 Task: Select the option "Any workspace member" in the board creation restrictions.
Action: Mouse moved to (396, 278)
Screenshot: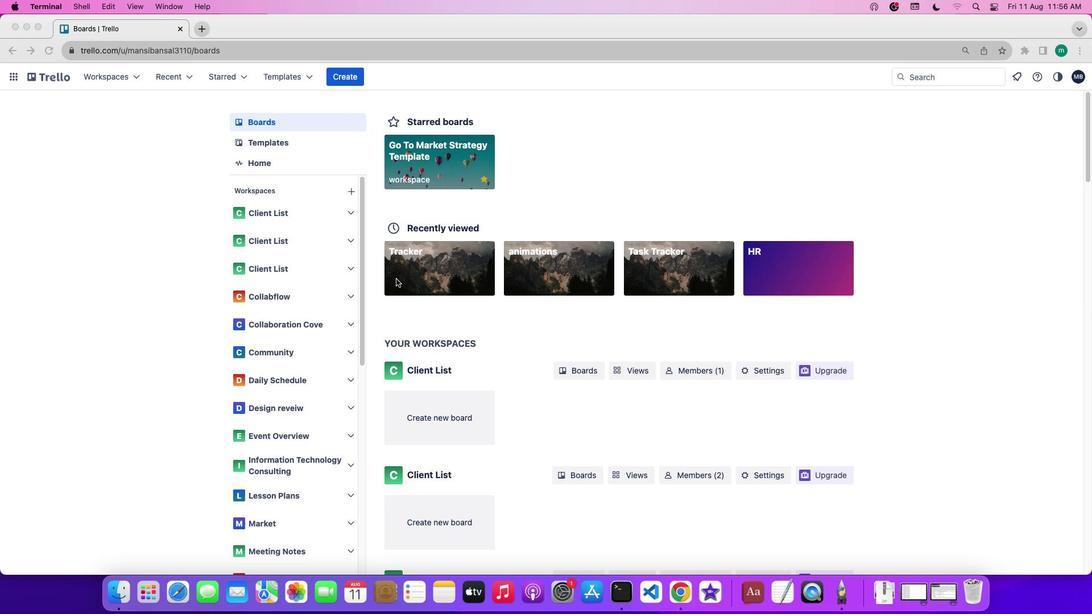 
Action: Mouse pressed left at (396, 278)
Screenshot: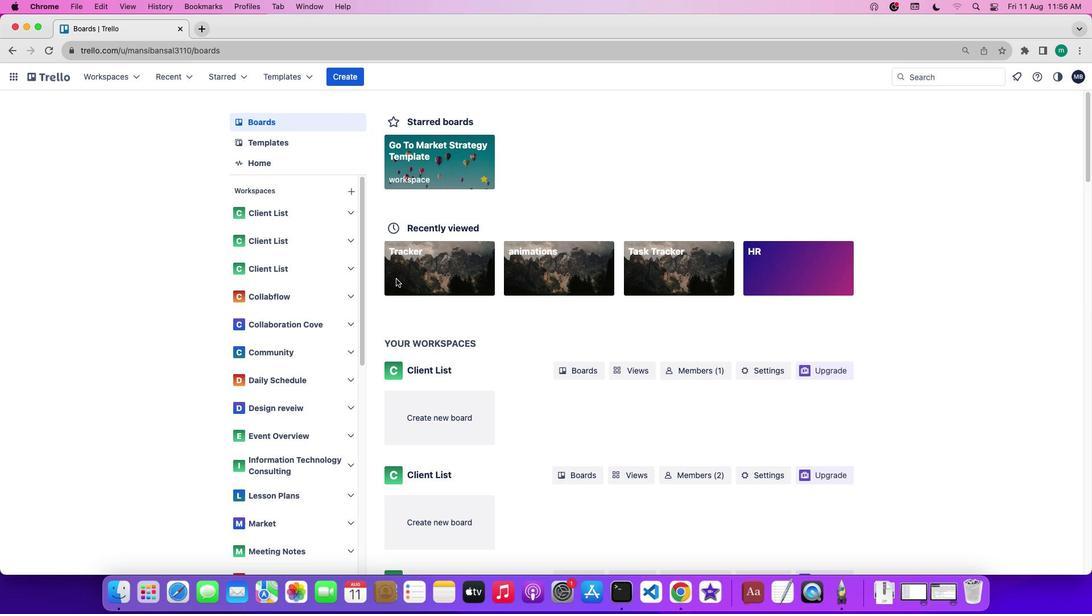 
Action: Mouse pressed left at (396, 278)
Screenshot: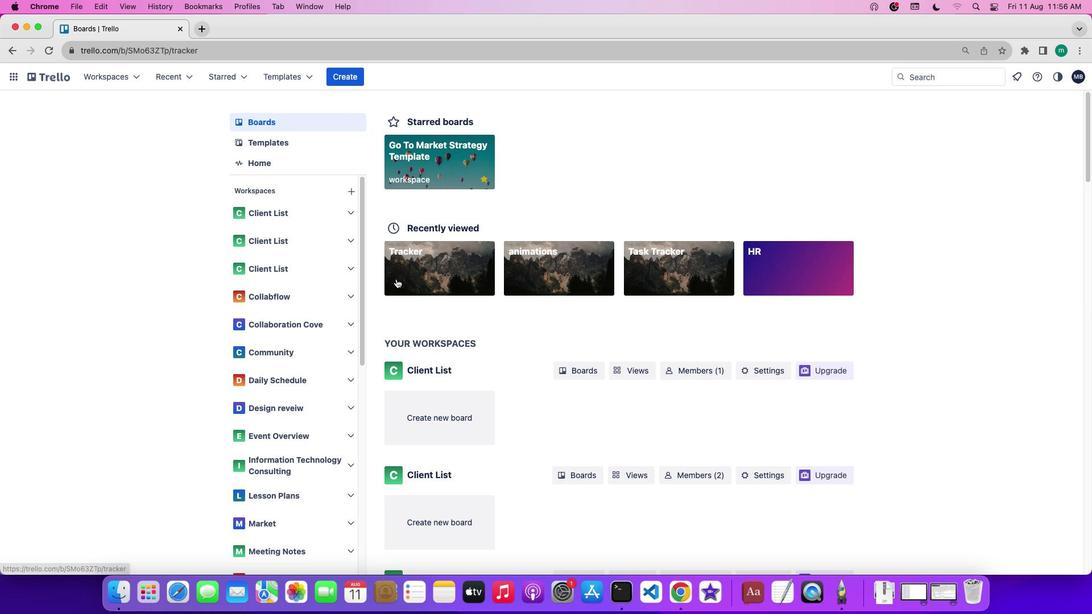 
Action: Mouse moved to (67, 178)
Screenshot: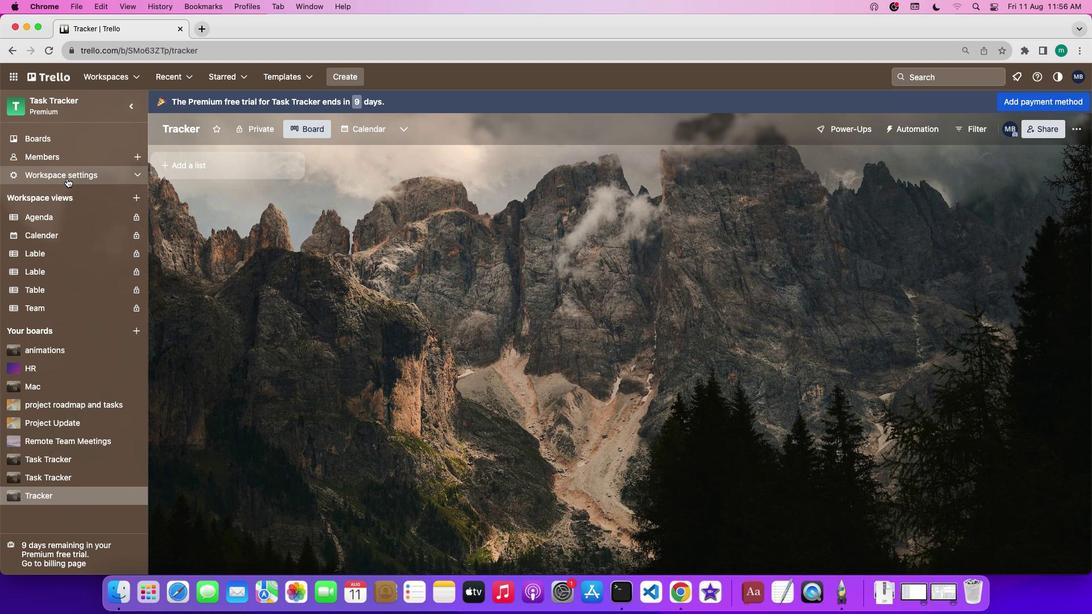 
Action: Mouse pressed left at (67, 178)
Screenshot: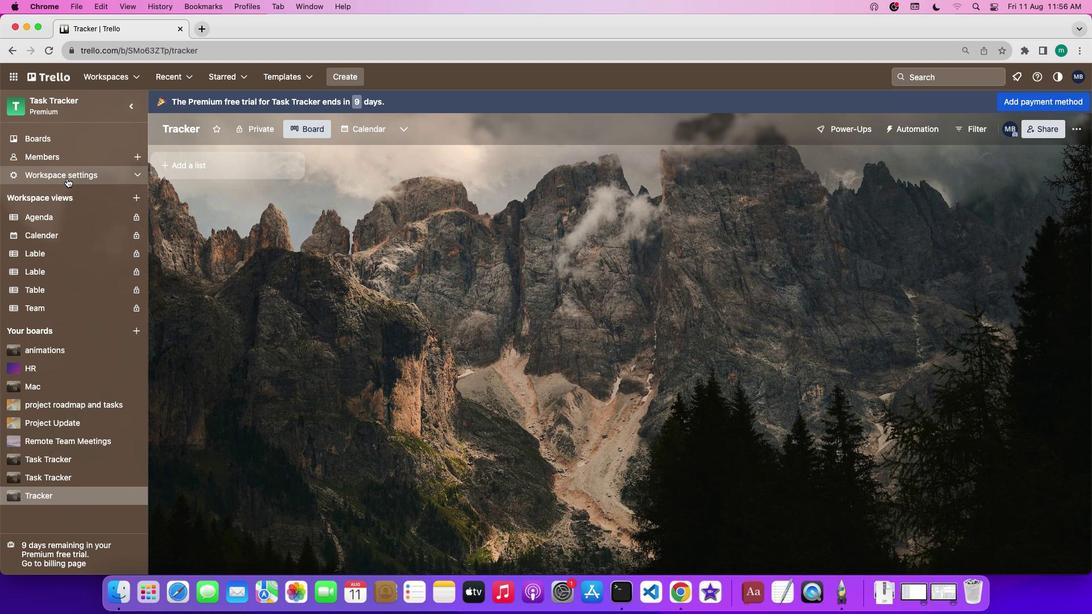 
Action: Mouse moved to (186, 199)
Screenshot: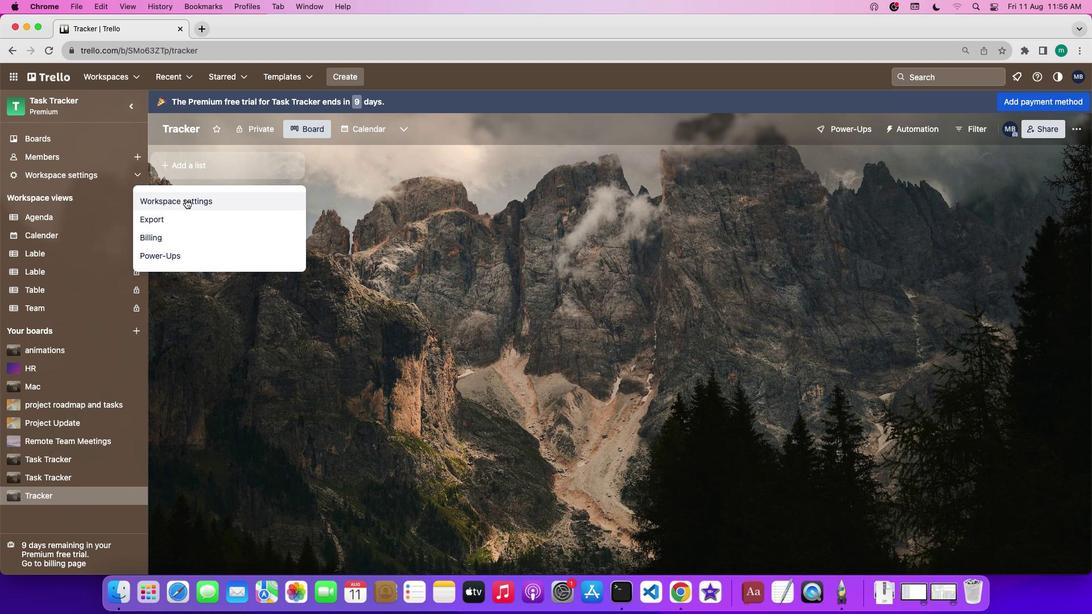 
Action: Mouse pressed left at (186, 199)
Screenshot: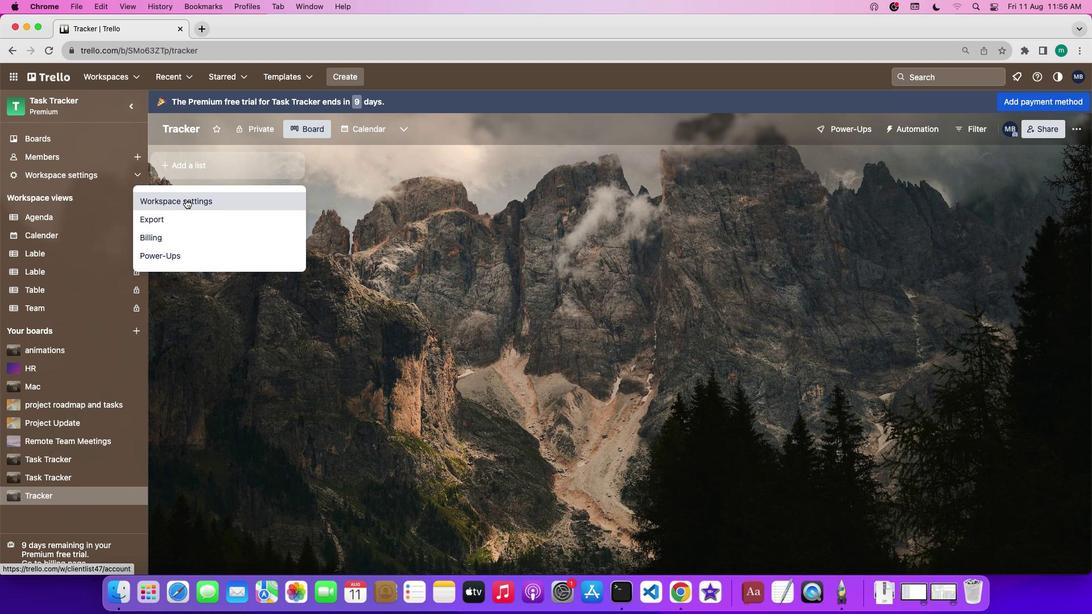 
Action: Mouse moved to (558, 332)
Screenshot: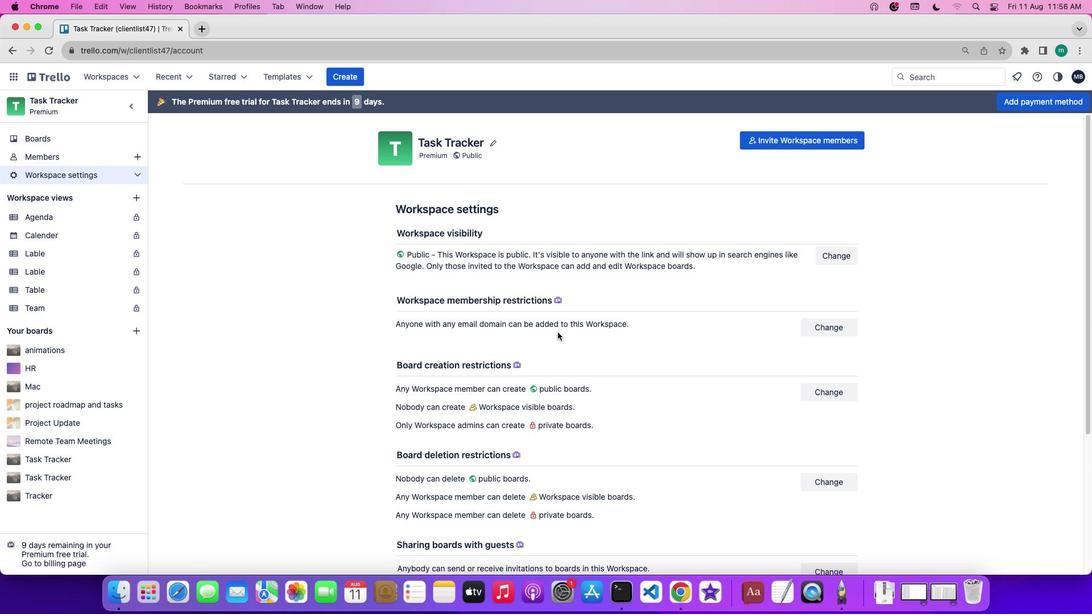 
Action: Mouse scrolled (558, 332) with delta (0, 0)
Screenshot: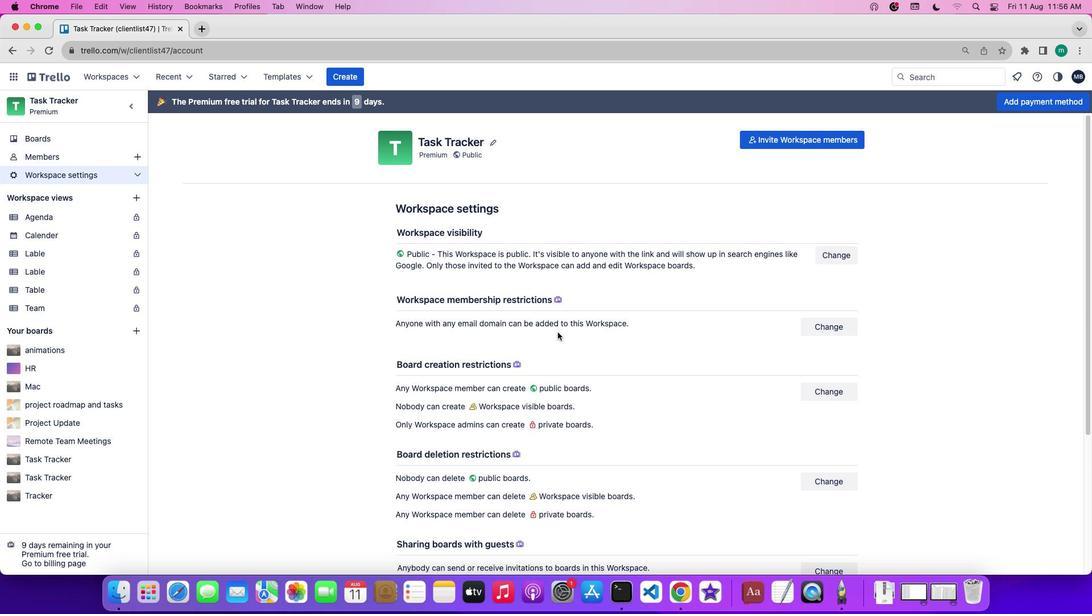 
Action: Mouse scrolled (558, 332) with delta (0, 0)
Screenshot: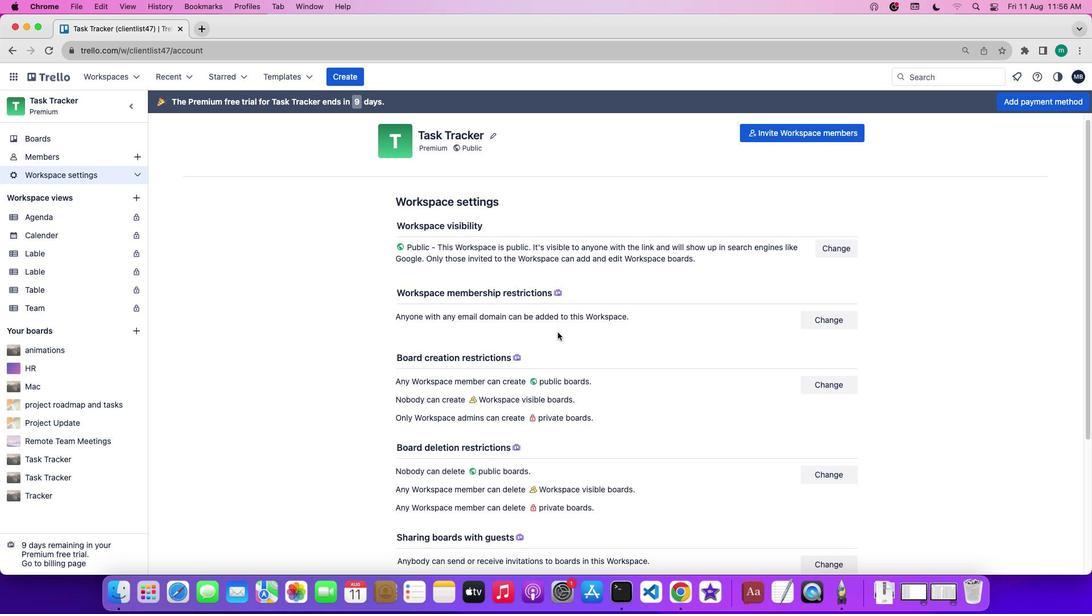
Action: Mouse scrolled (558, 332) with delta (0, 0)
Screenshot: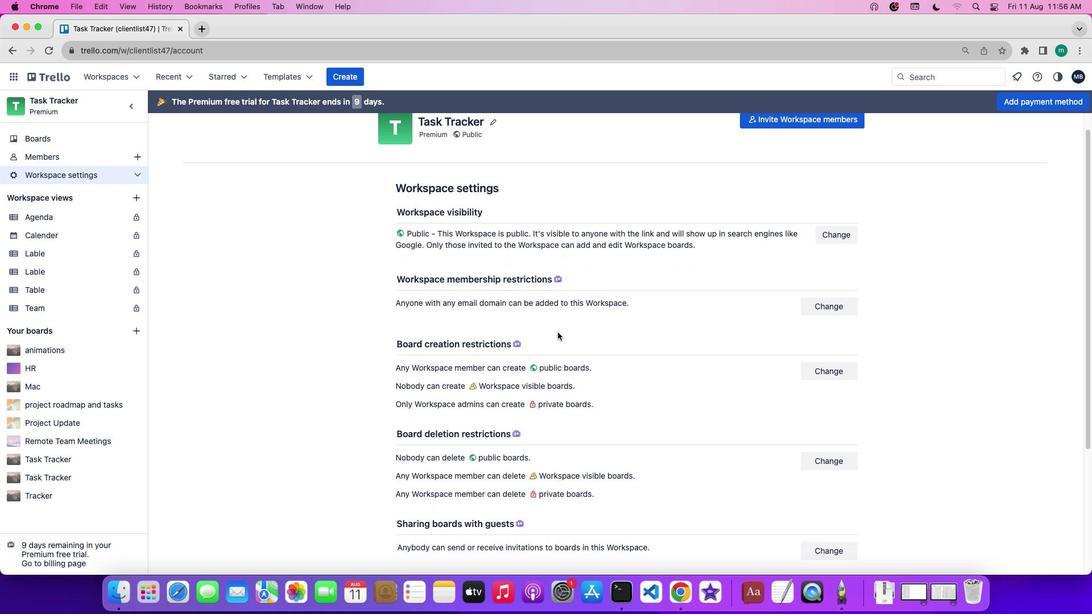 
Action: Mouse moved to (847, 359)
Screenshot: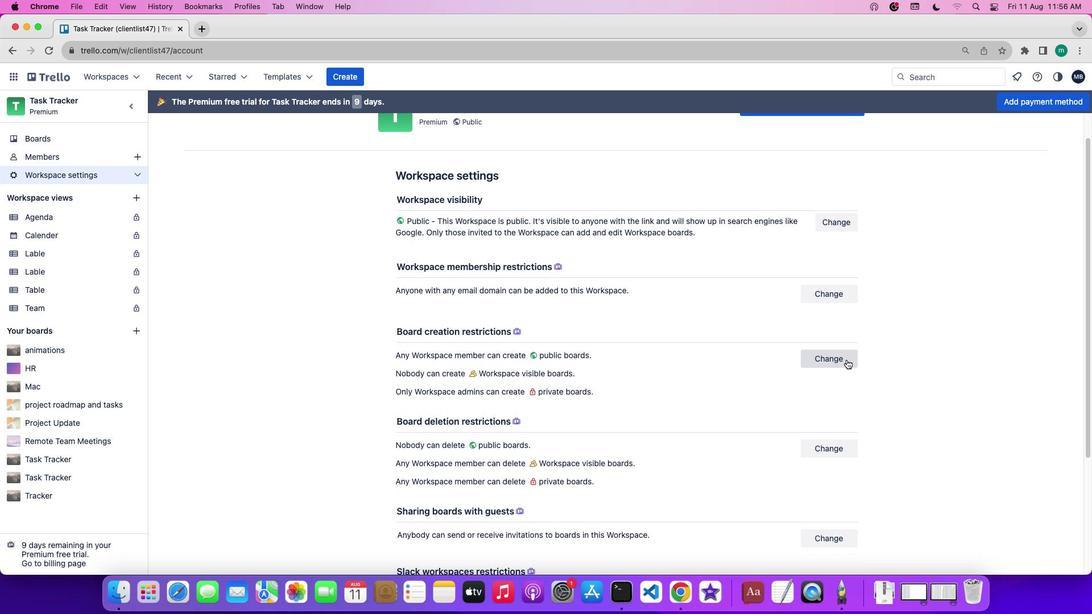 
Action: Mouse pressed left at (847, 359)
Screenshot: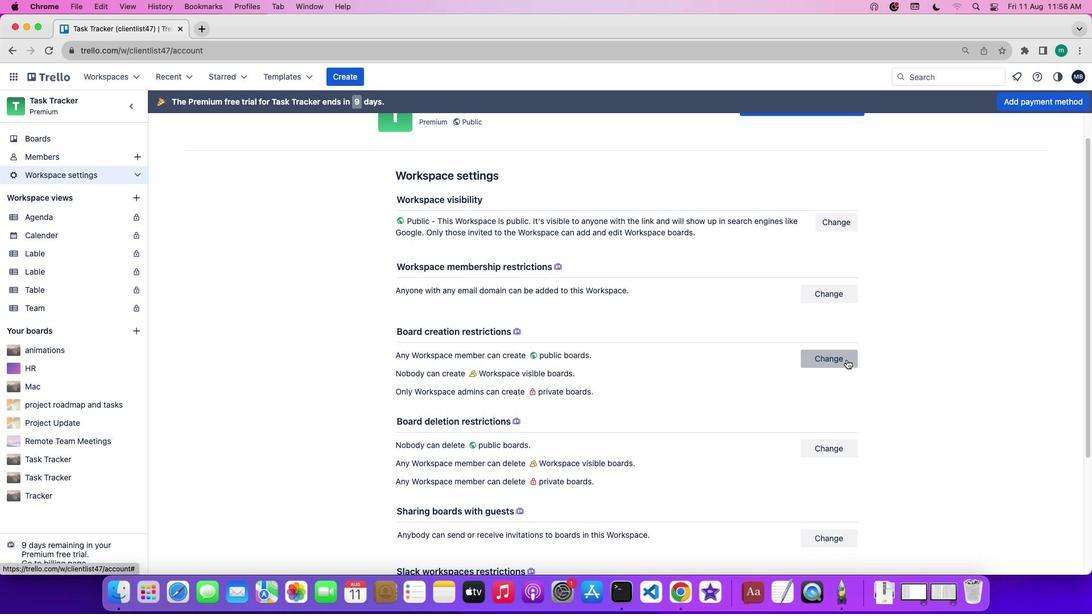 
Action: Mouse moved to (852, 148)
Screenshot: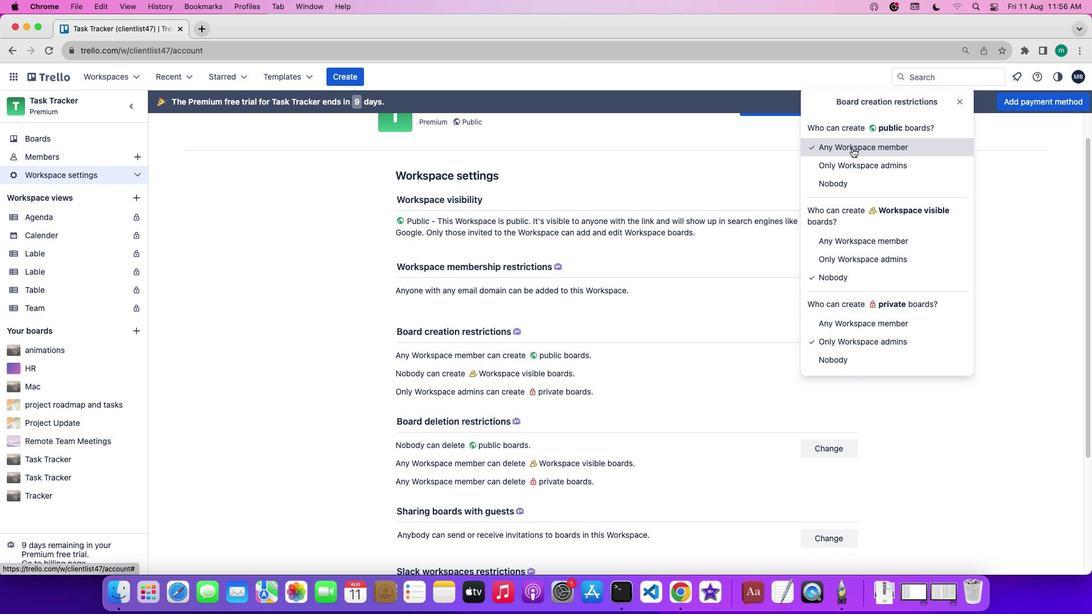 
Action: Mouse pressed left at (852, 148)
Screenshot: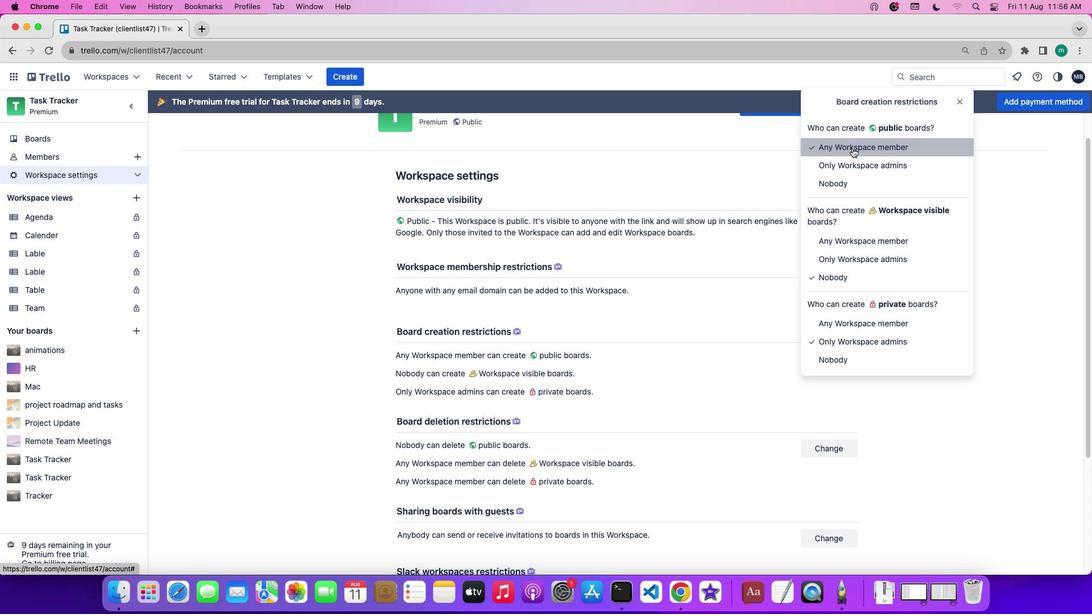 
